 Task: Create a due date automation trigger when advanced on, on the tuesday of the week before a card is due add content with a name ending with resume at 11:00 AM.
Action: Mouse moved to (1109, 87)
Screenshot: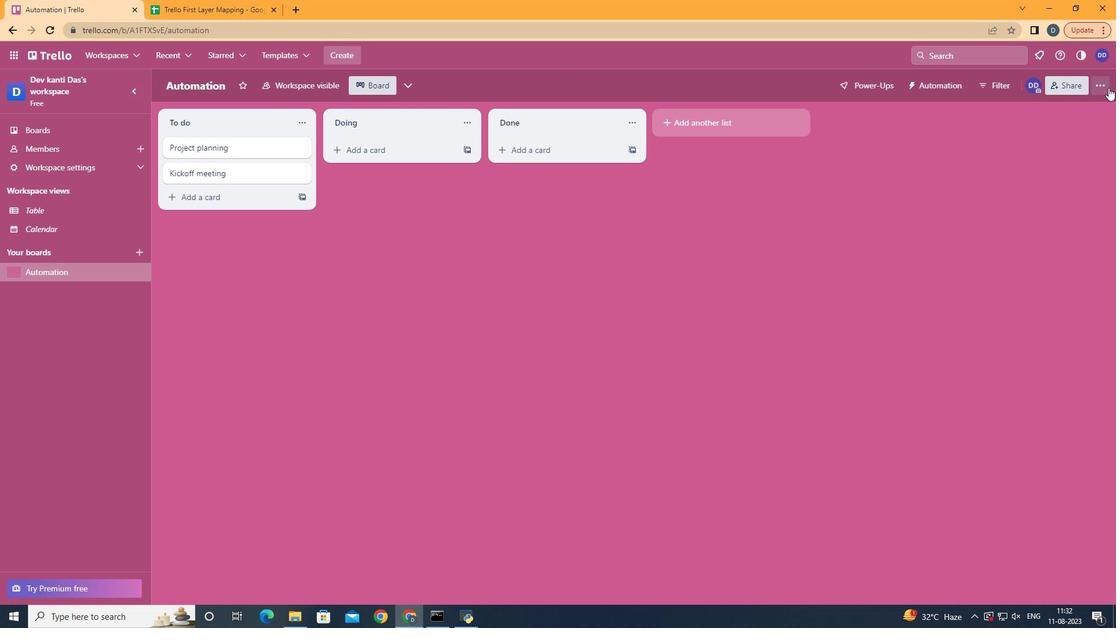 
Action: Mouse pressed left at (1109, 87)
Screenshot: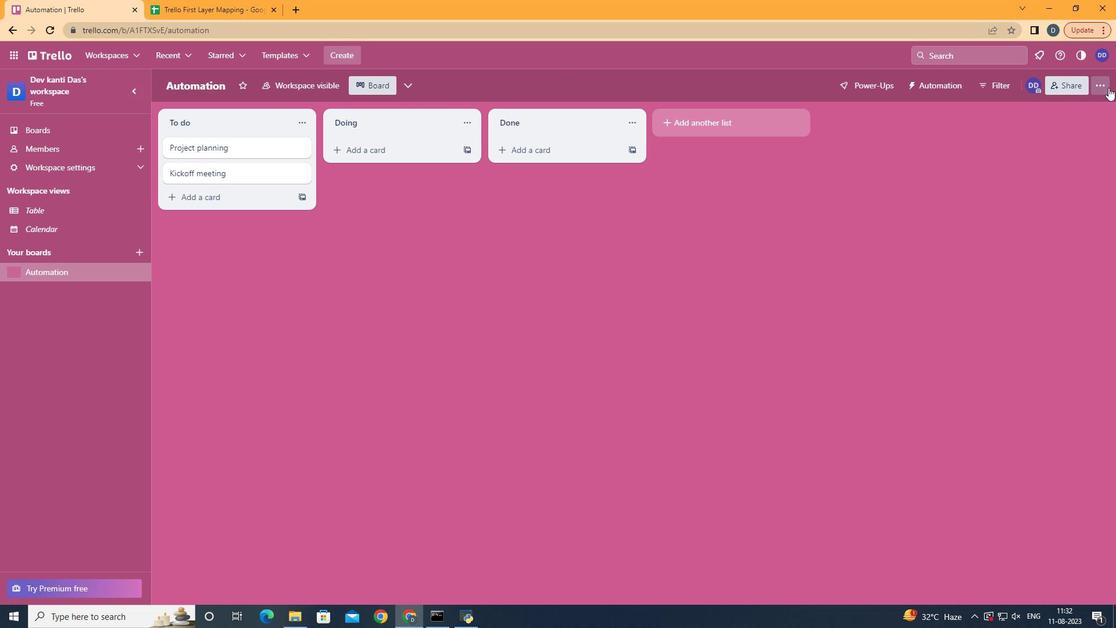 
Action: Mouse moved to (1050, 250)
Screenshot: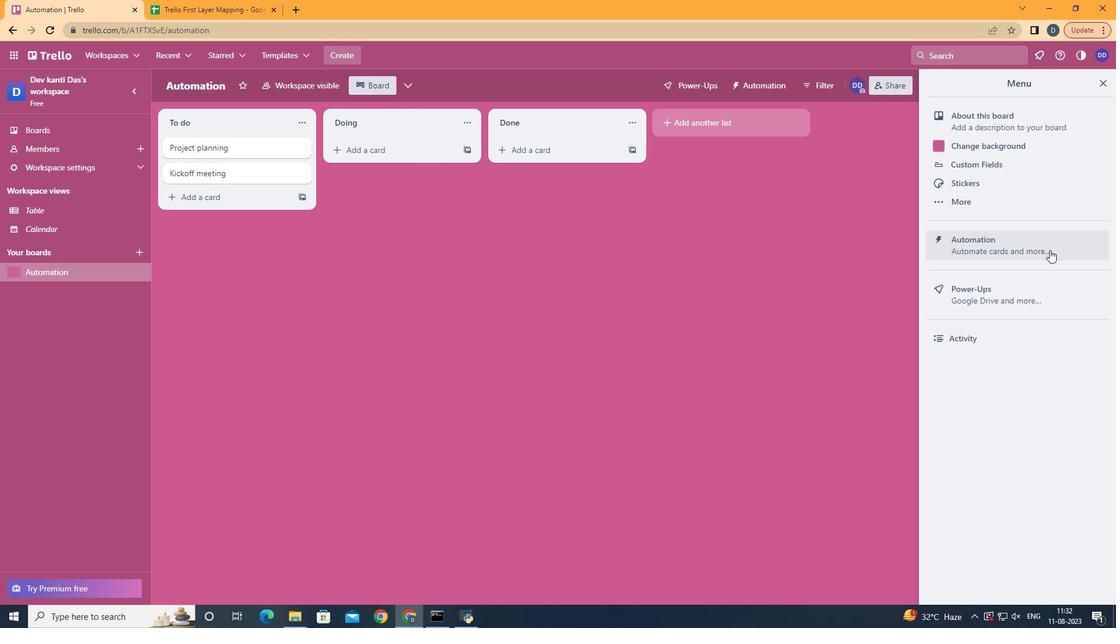 
Action: Mouse pressed left at (1050, 250)
Screenshot: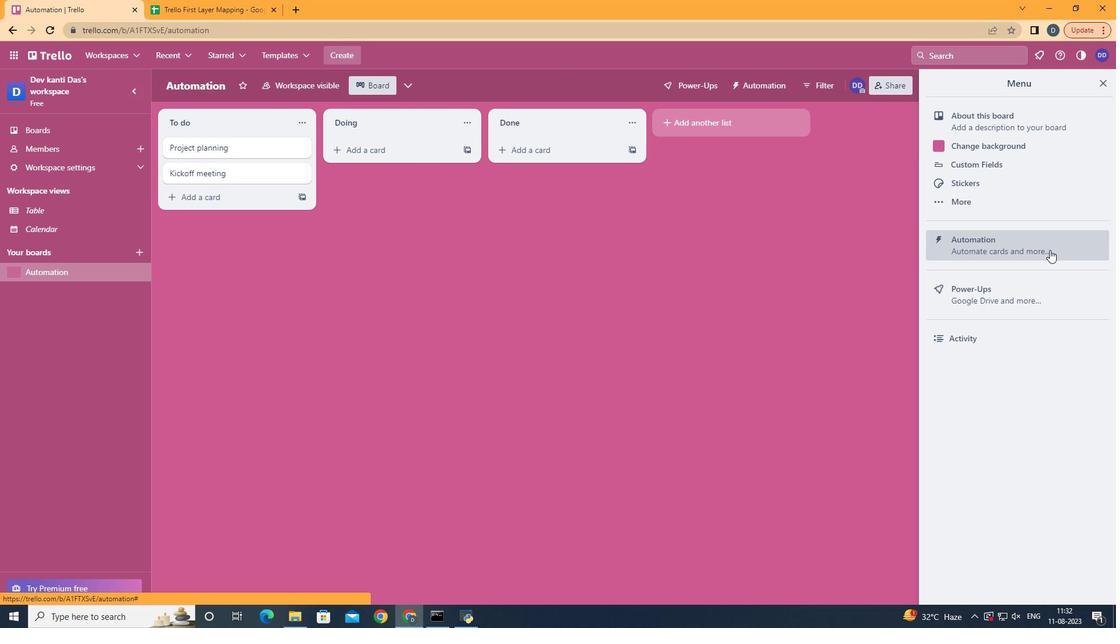 
Action: Mouse moved to (211, 239)
Screenshot: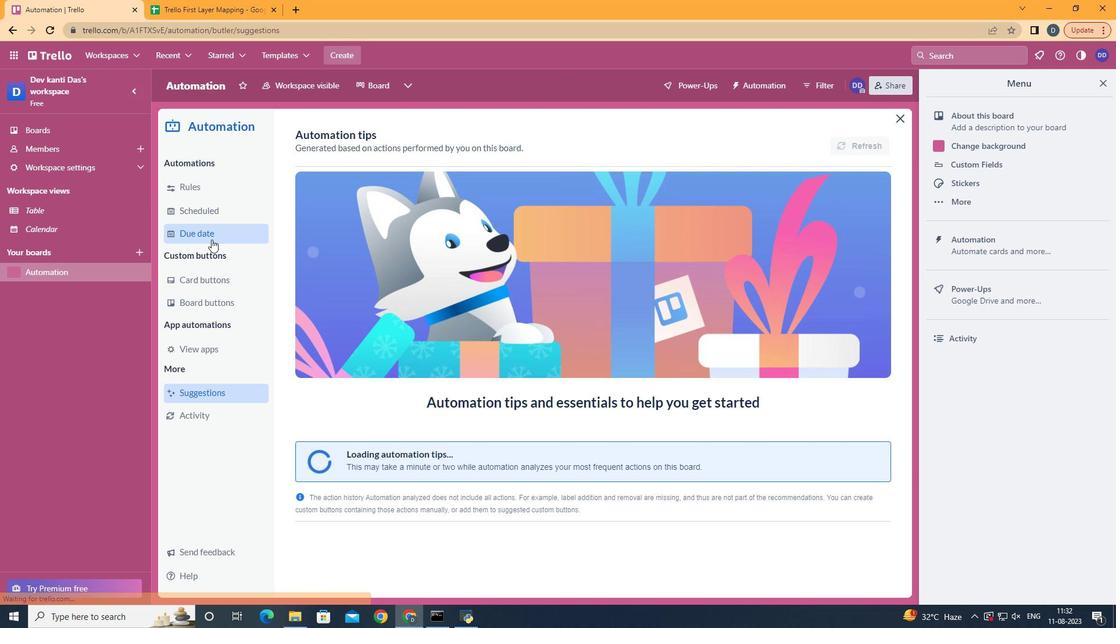 
Action: Mouse pressed left at (211, 239)
Screenshot: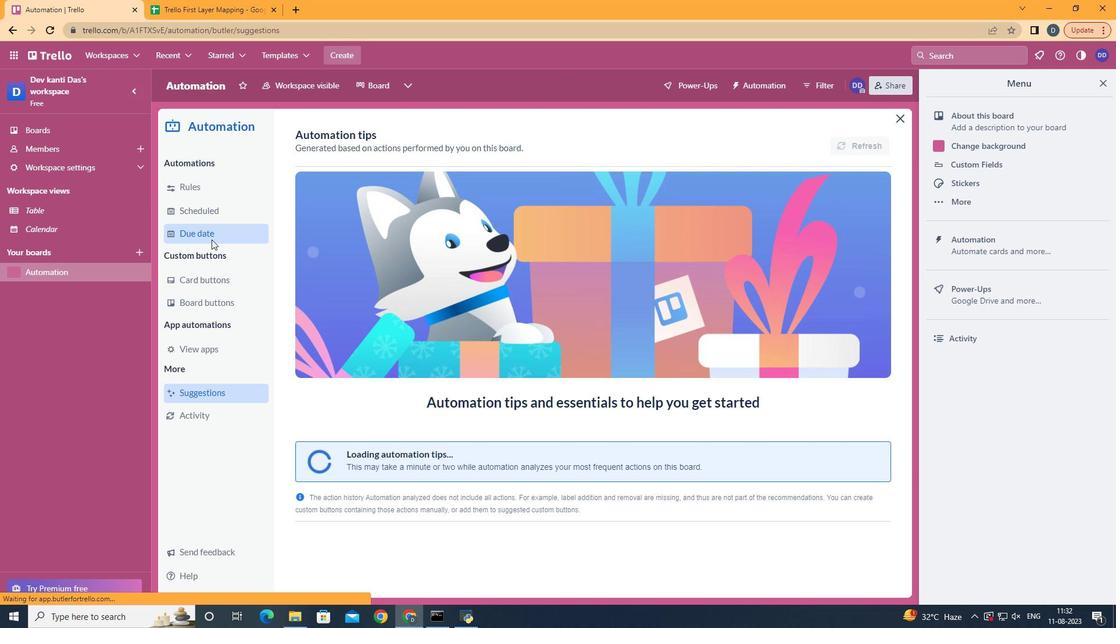 
Action: Mouse moved to (815, 137)
Screenshot: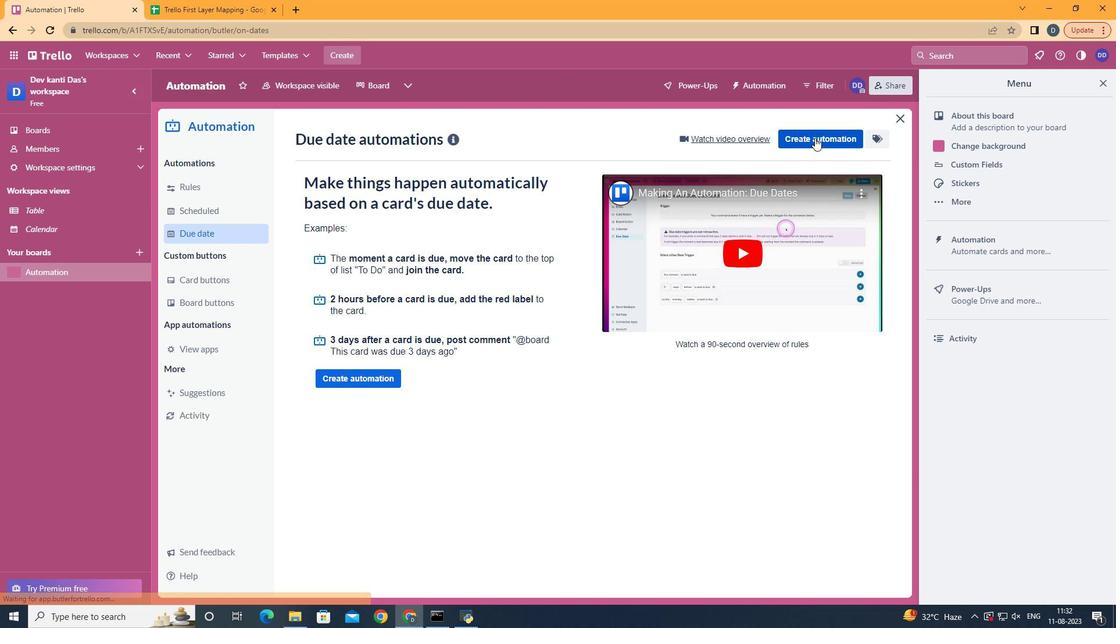 
Action: Mouse pressed left at (815, 137)
Screenshot: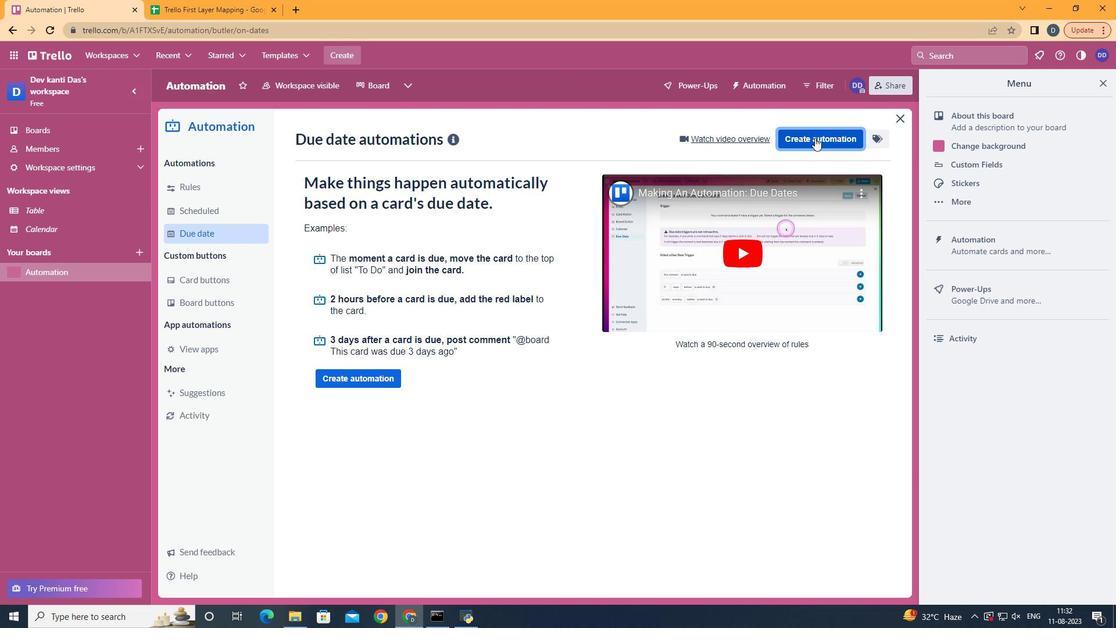 
Action: Mouse moved to (601, 254)
Screenshot: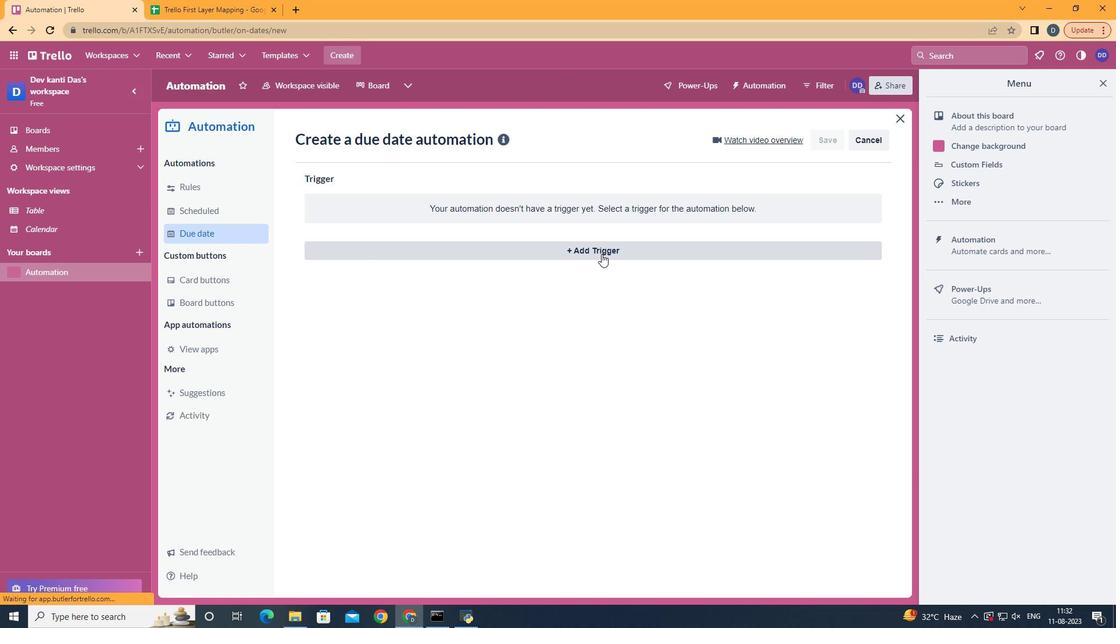 
Action: Mouse pressed left at (601, 254)
Screenshot: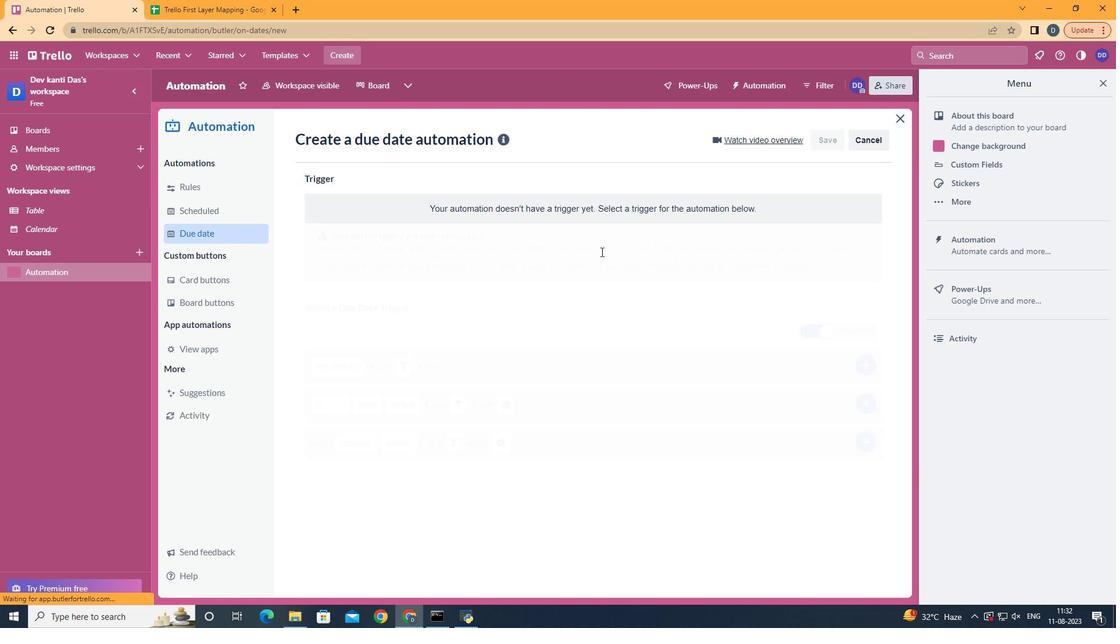 
Action: Mouse moved to (390, 330)
Screenshot: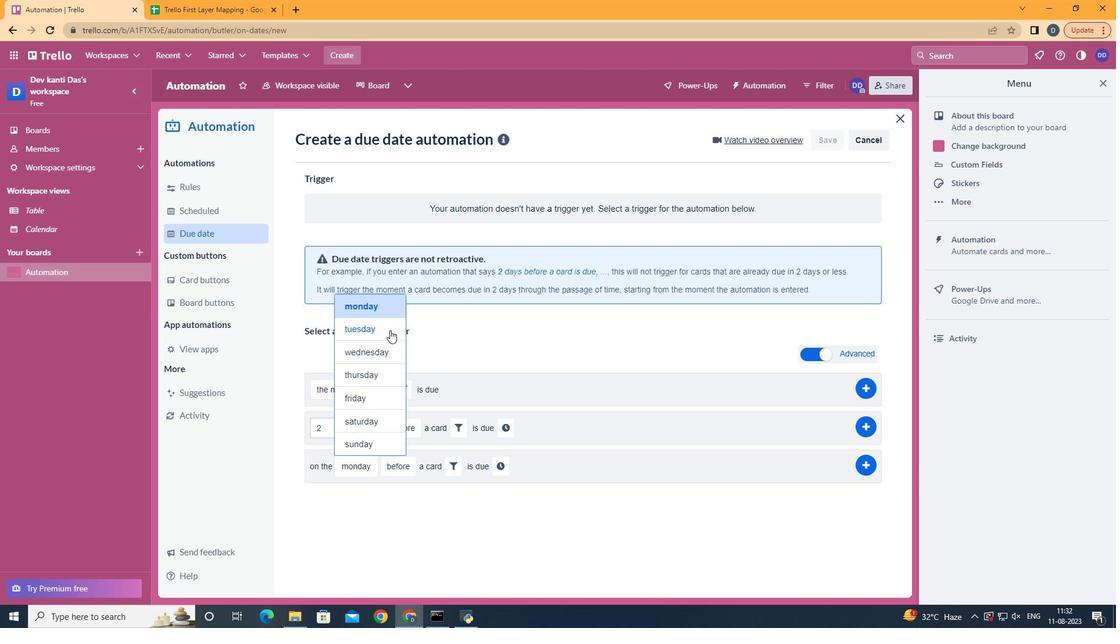 
Action: Mouse pressed left at (390, 330)
Screenshot: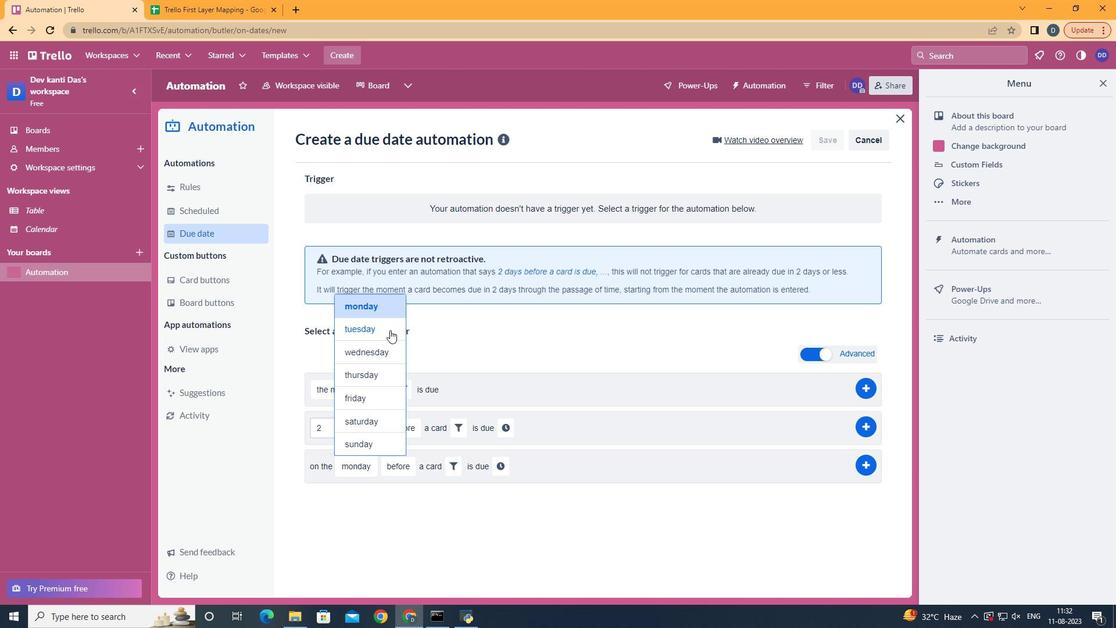 
Action: Mouse moved to (428, 562)
Screenshot: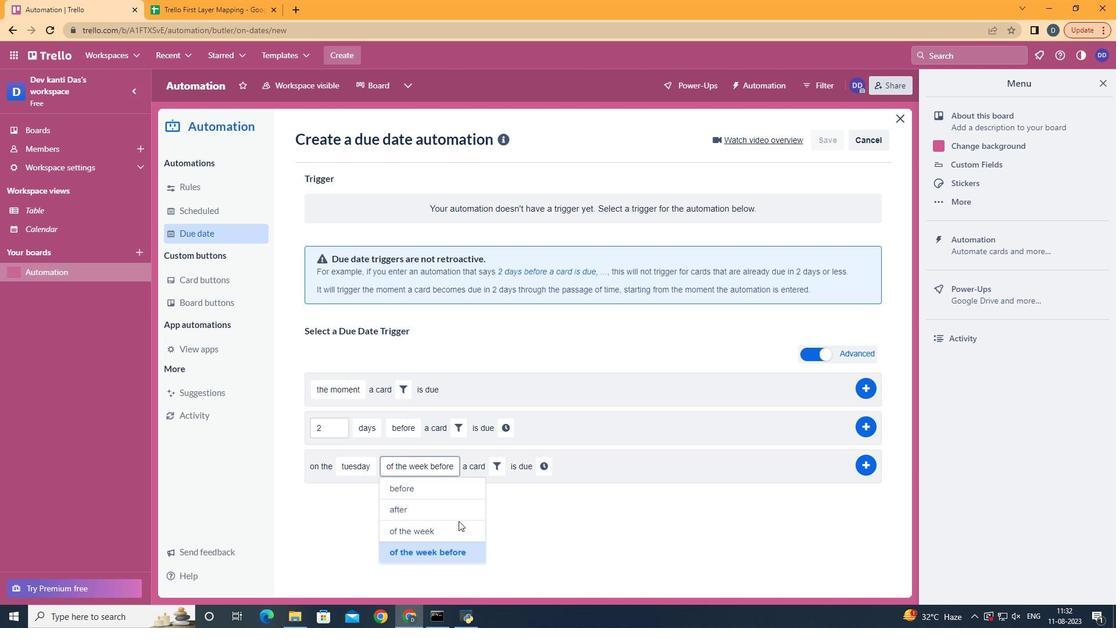 
Action: Mouse pressed left at (428, 562)
Screenshot: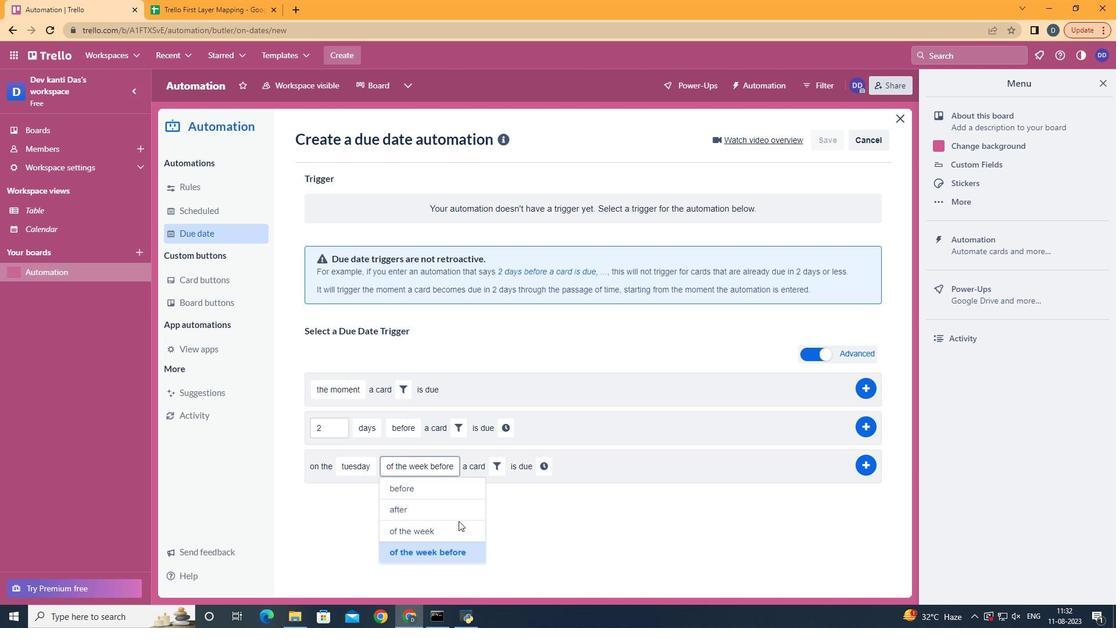 
Action: Mouse moved to (494, 462)
Screenshot: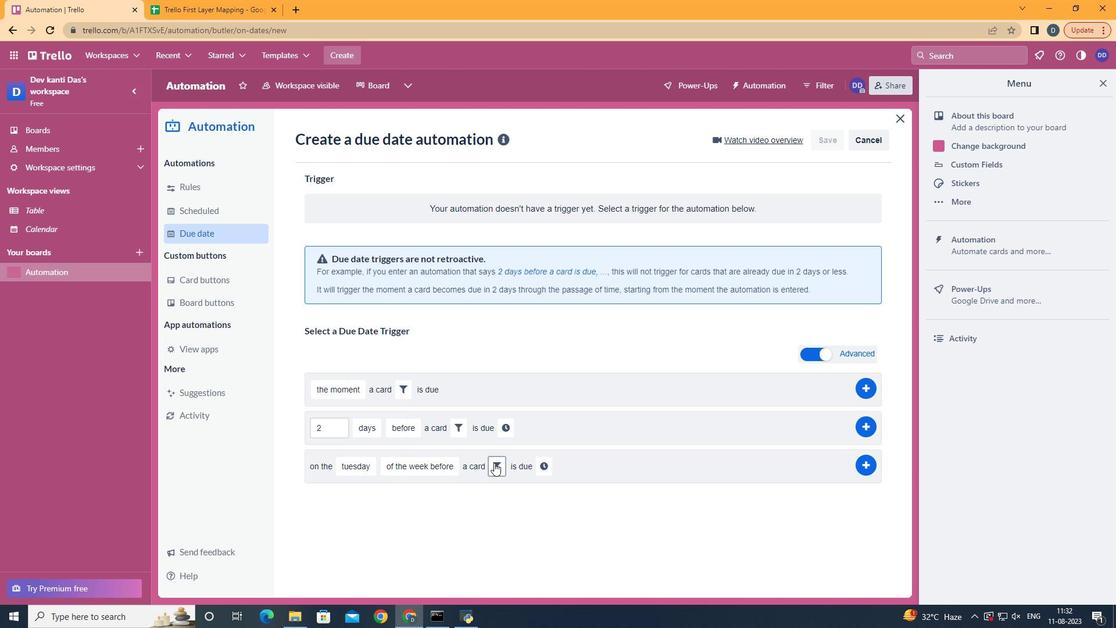 
Action: Mouse pressed left at (494, 462)
Screenshot: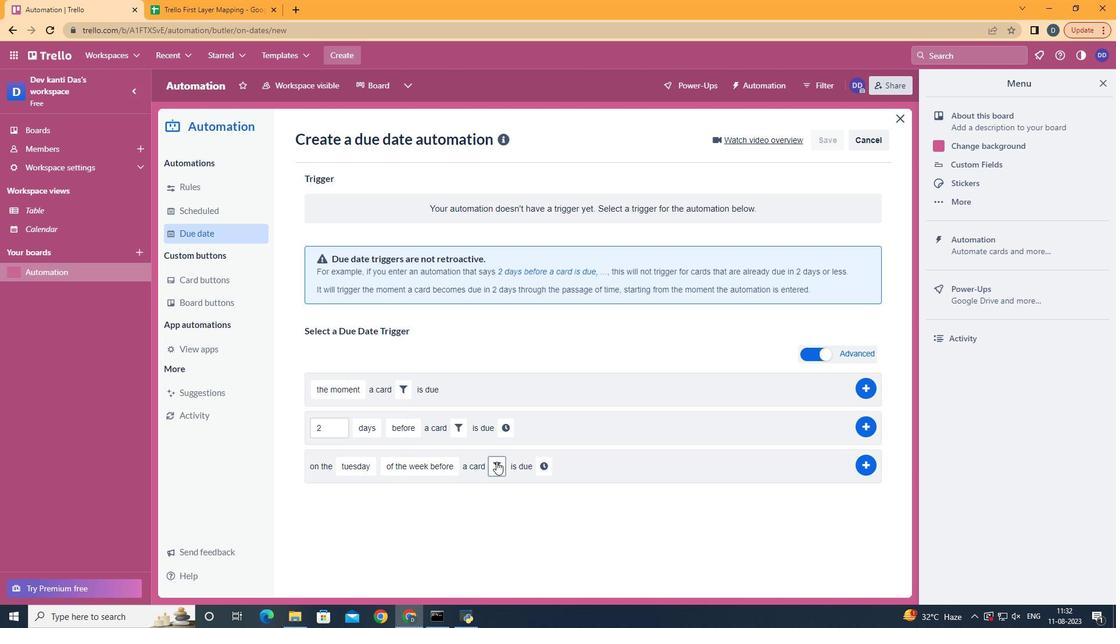 
Action: Mouse moved to (646, 501)
Screenshot: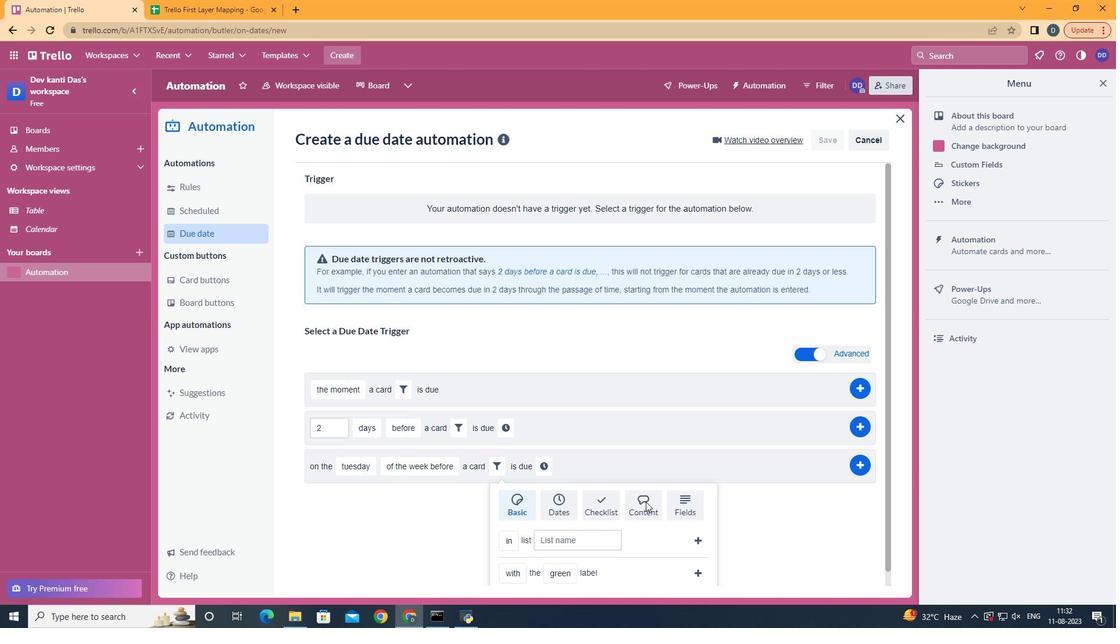 
Action: Mouse pressed left at (646, 501)
Screenshot: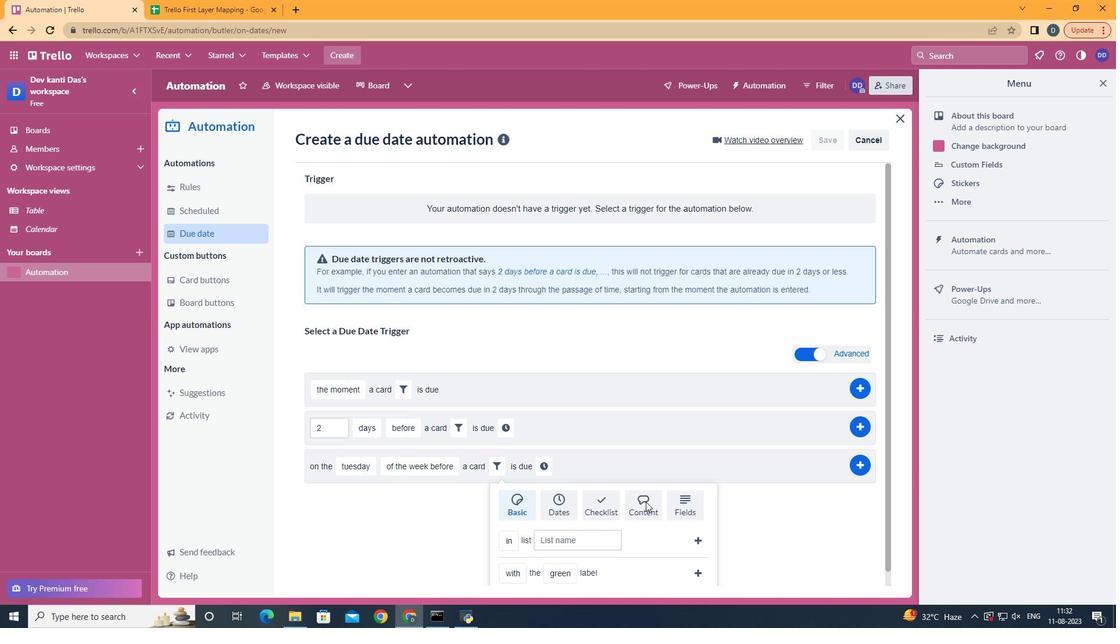 
Action: Mouse moved to (601, 428)
Screenshot: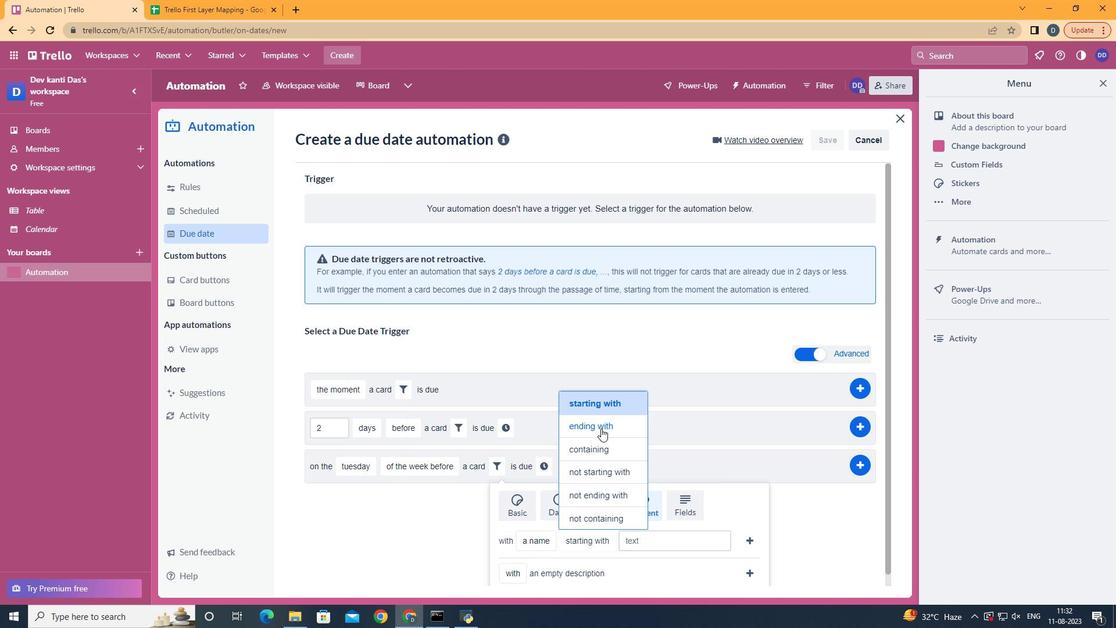 
Action: Mouse pressed left at (601, 428)
Screenshot: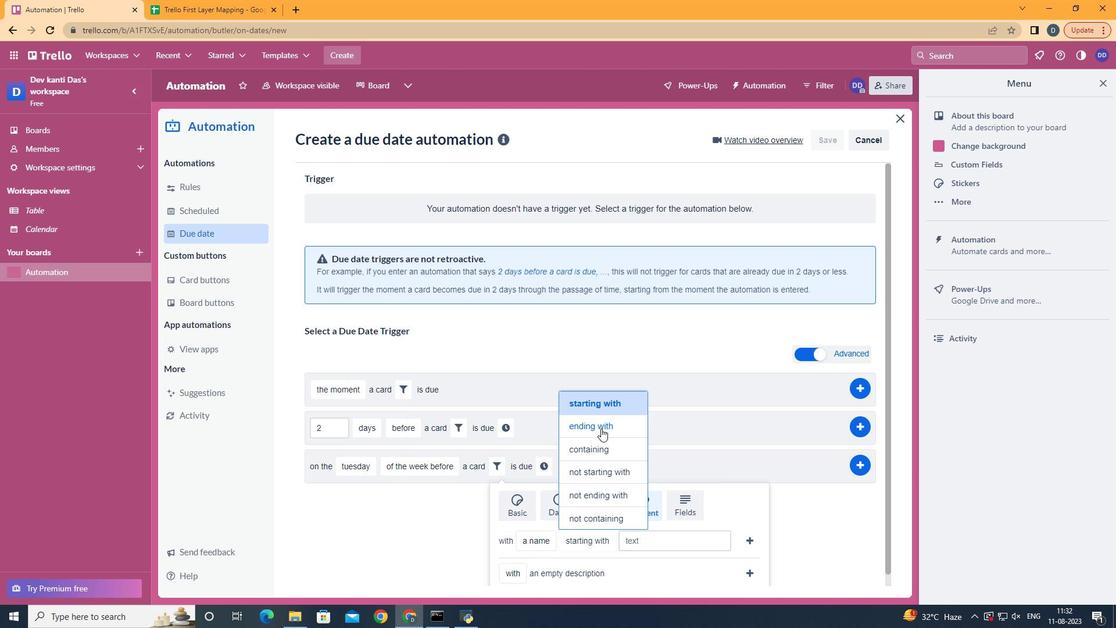 
Action: Mouse moved to (675, 530)
Screenshot: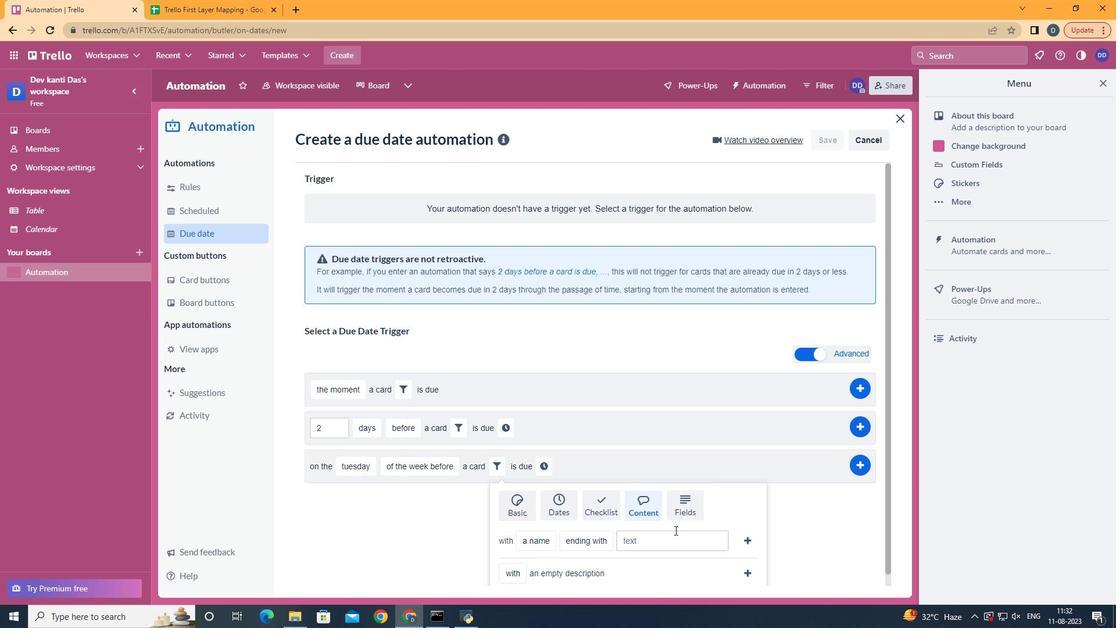
Action: Mouse pressed left at (675, 530)
Screenshot: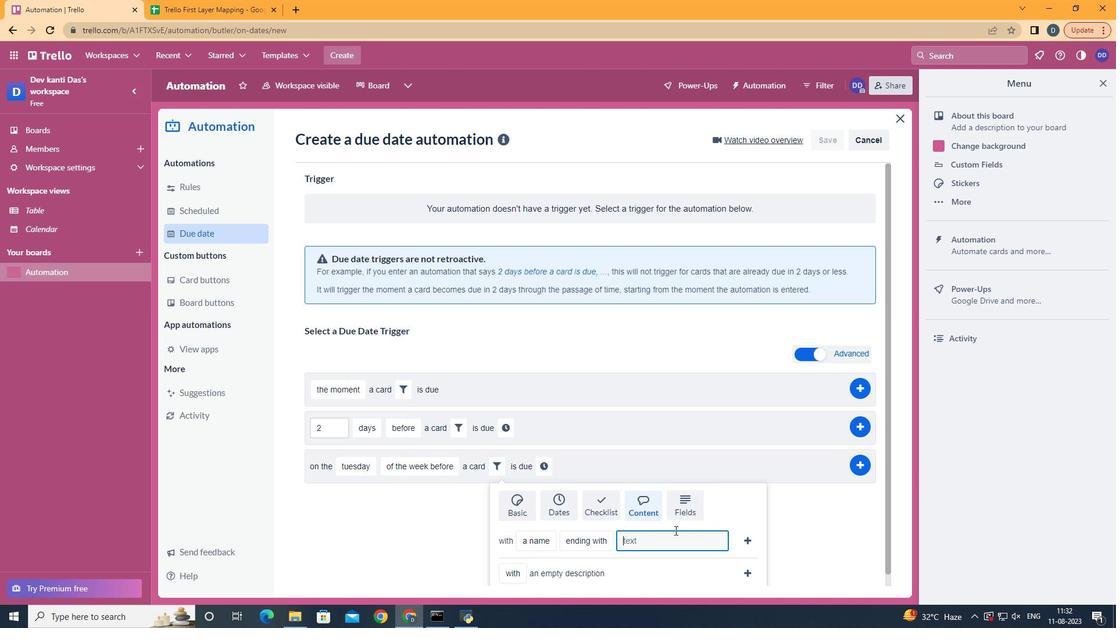 
Action: Key pressed resume
Screenshot: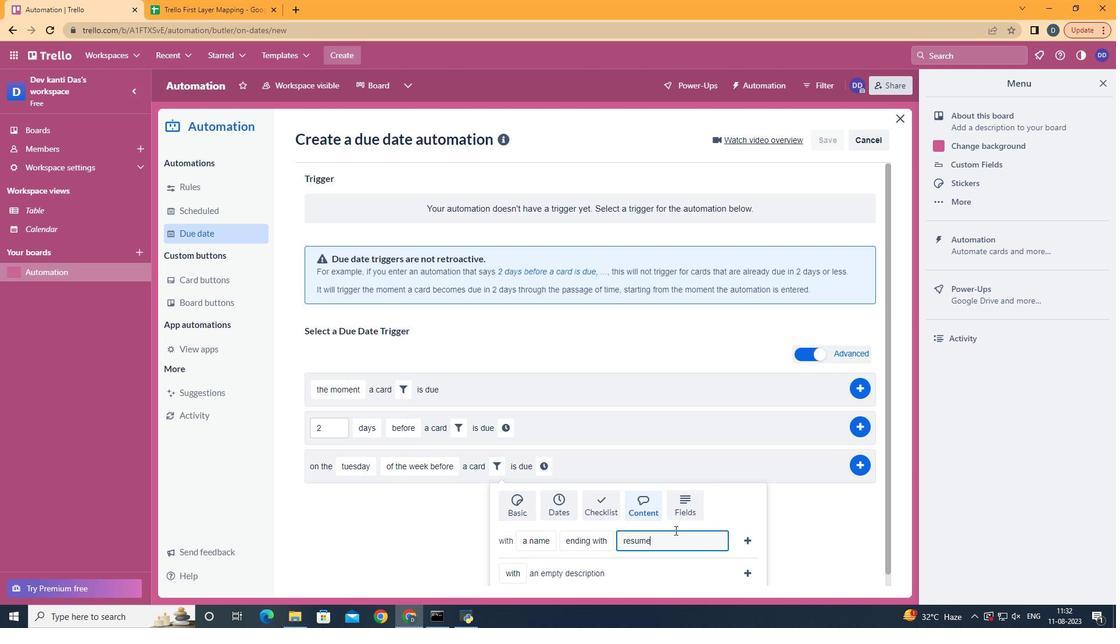 
Action: Mouse moved to (740, 541)
Screenshot: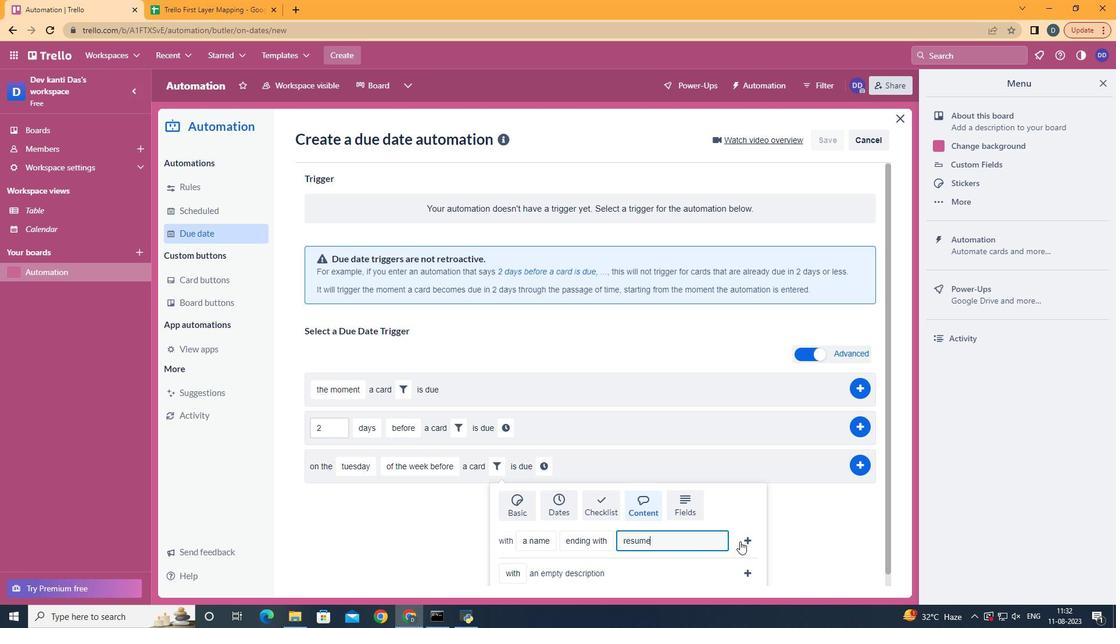 
Action: Mouse pressed left at (740, 541)
Screenshot: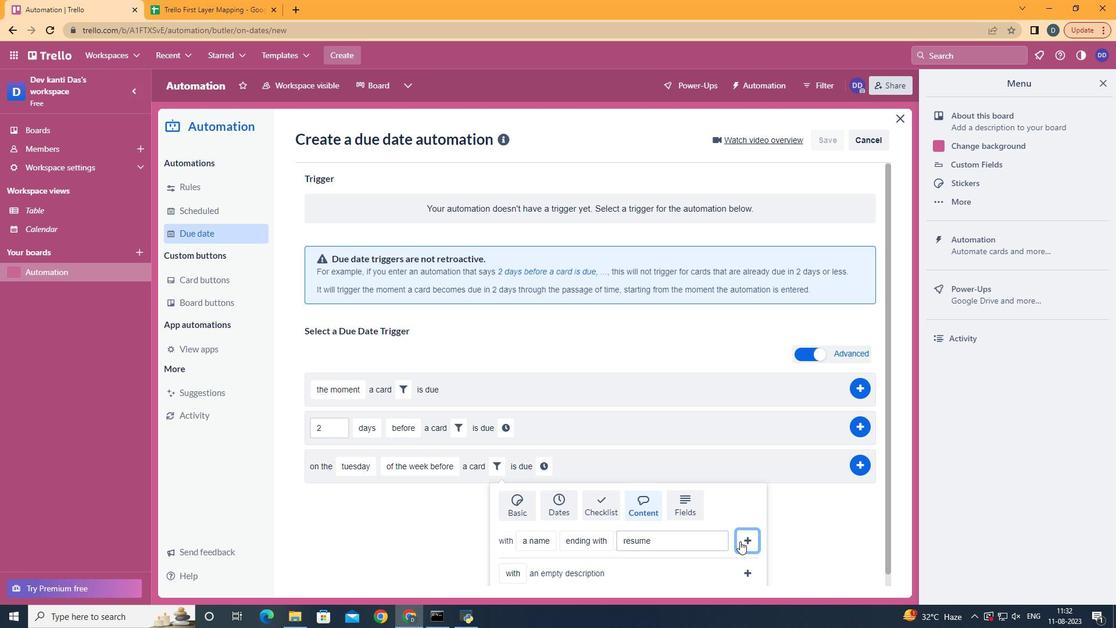 
Action: Mouse moved to (690, 459)
Screenshot: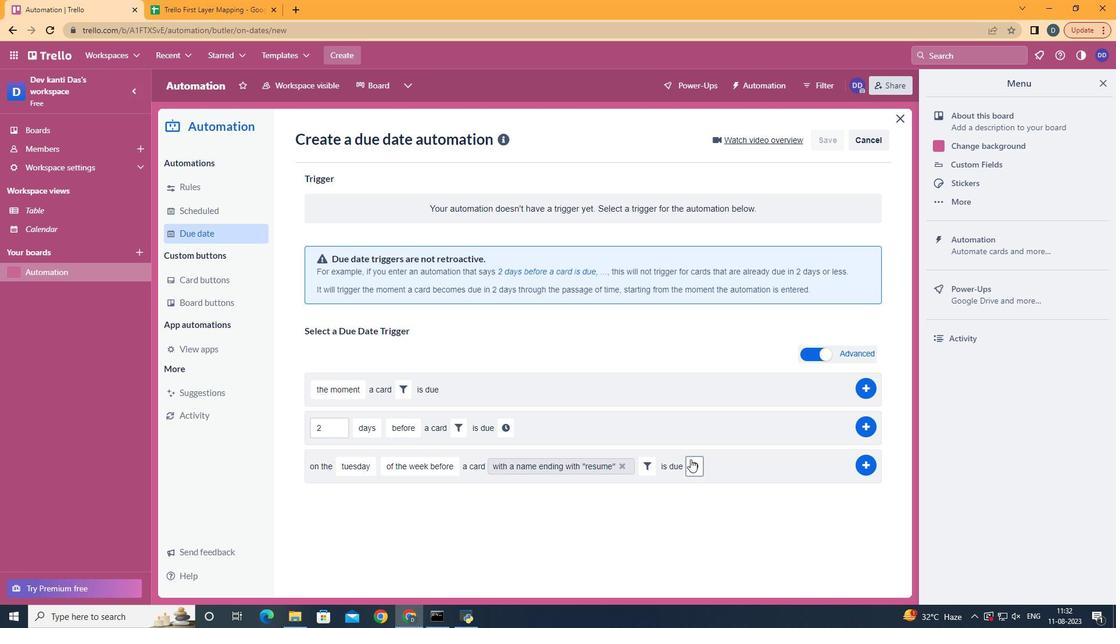 
Action: Mouse pressed left at (690, 459)
Screenshot: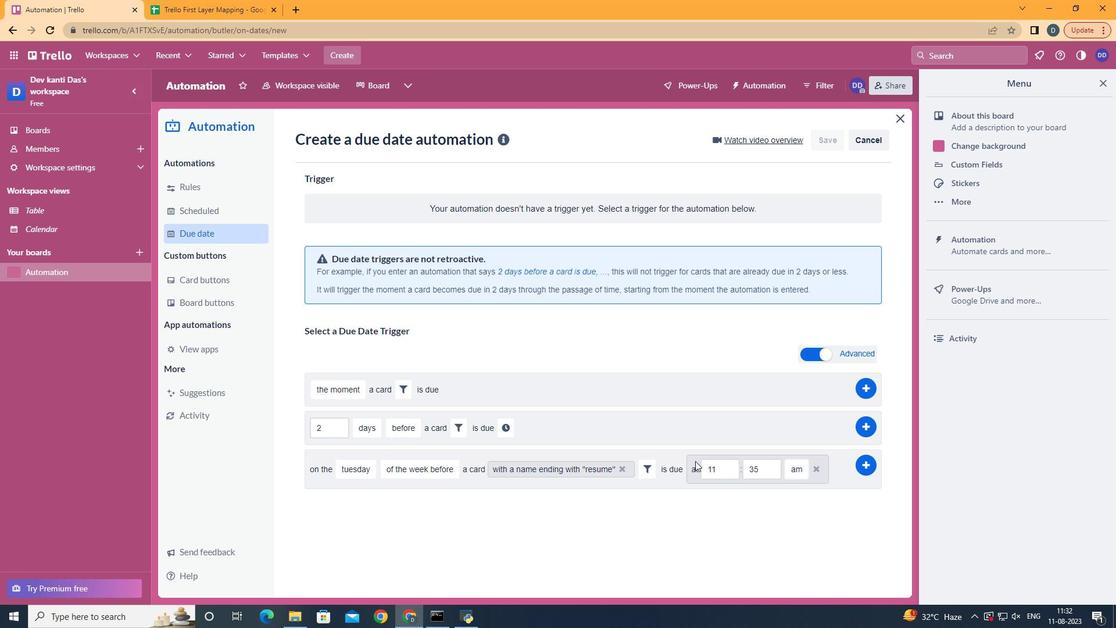 
Action: Mouse moved to (771, 473)
Screenshot: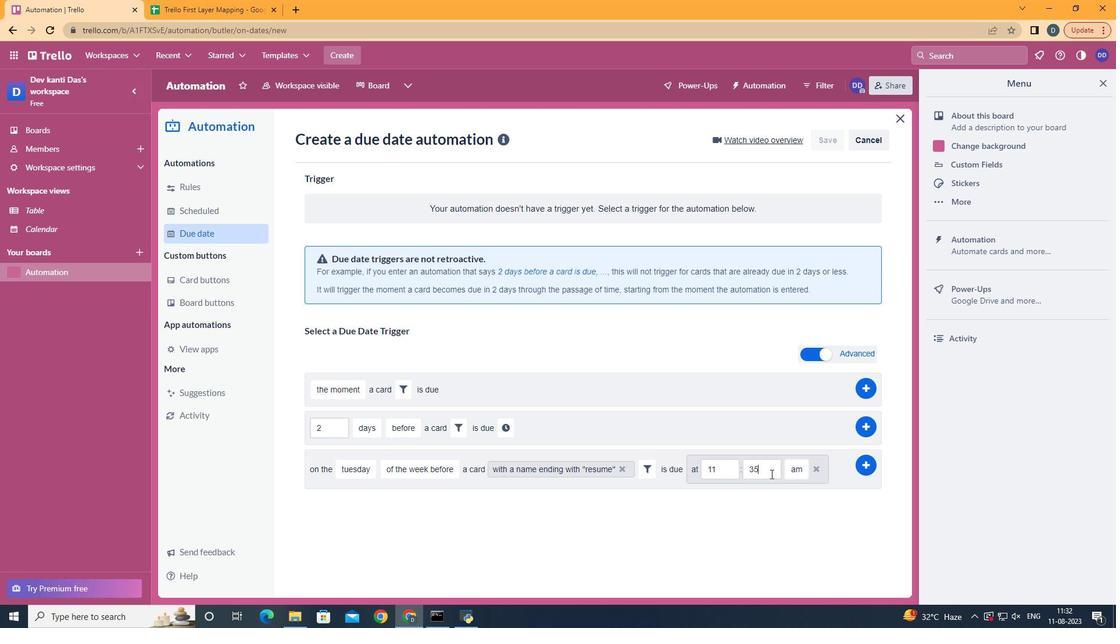 
Action: Mouse pressed left at (771, 473)
Screenshot: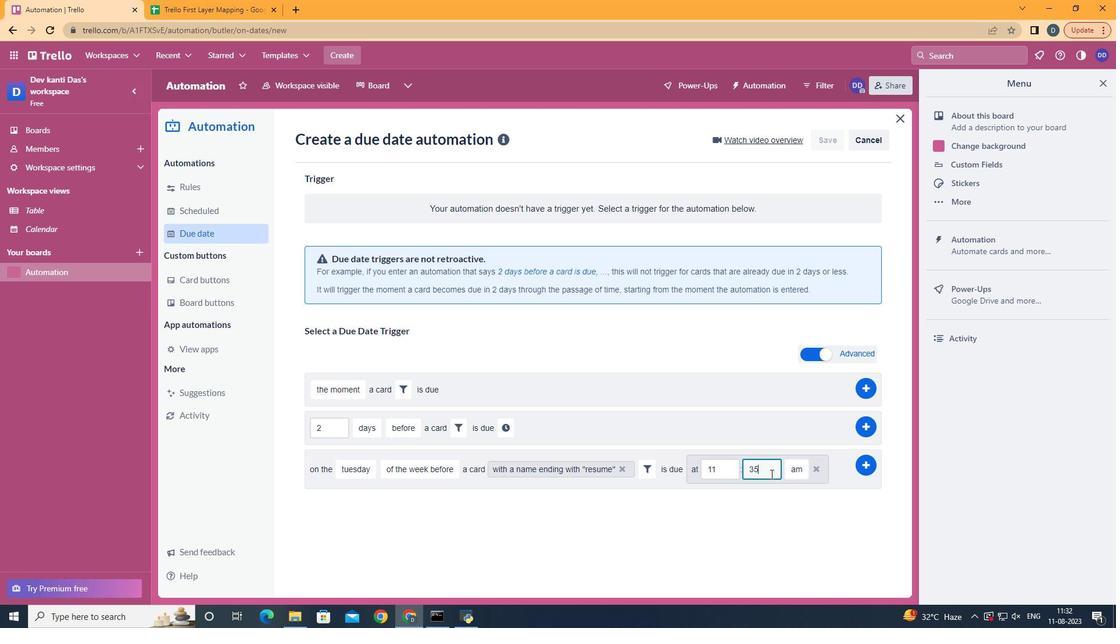 
Action: Key pressed <Key.backspace><Key.backspace>00
Screenshot: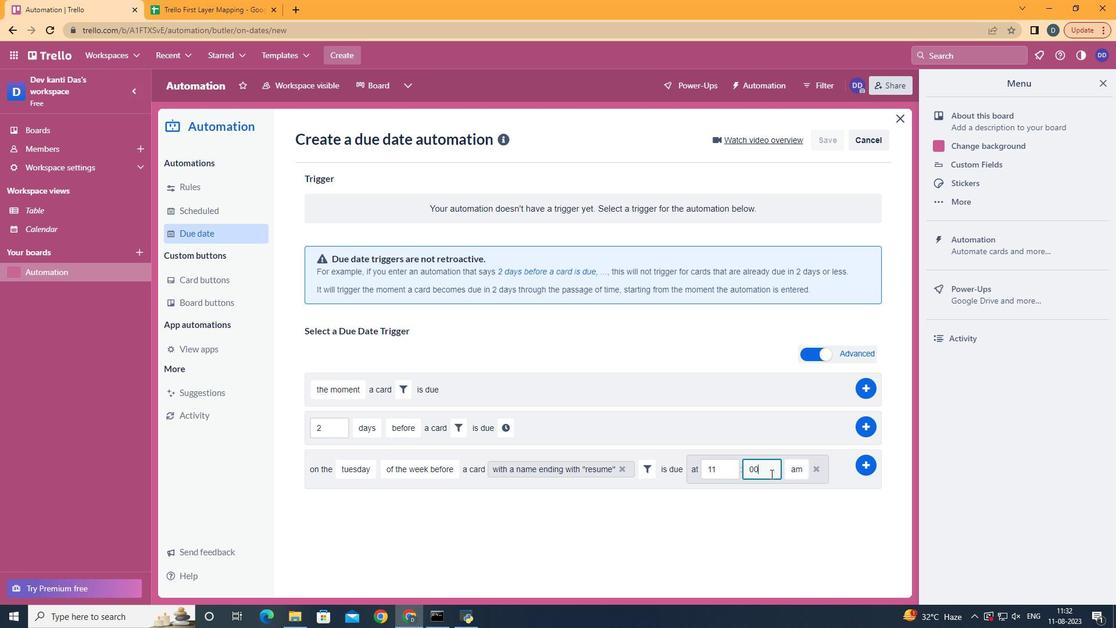 
Action: Mouse moved to (867, 462)
Screenshot: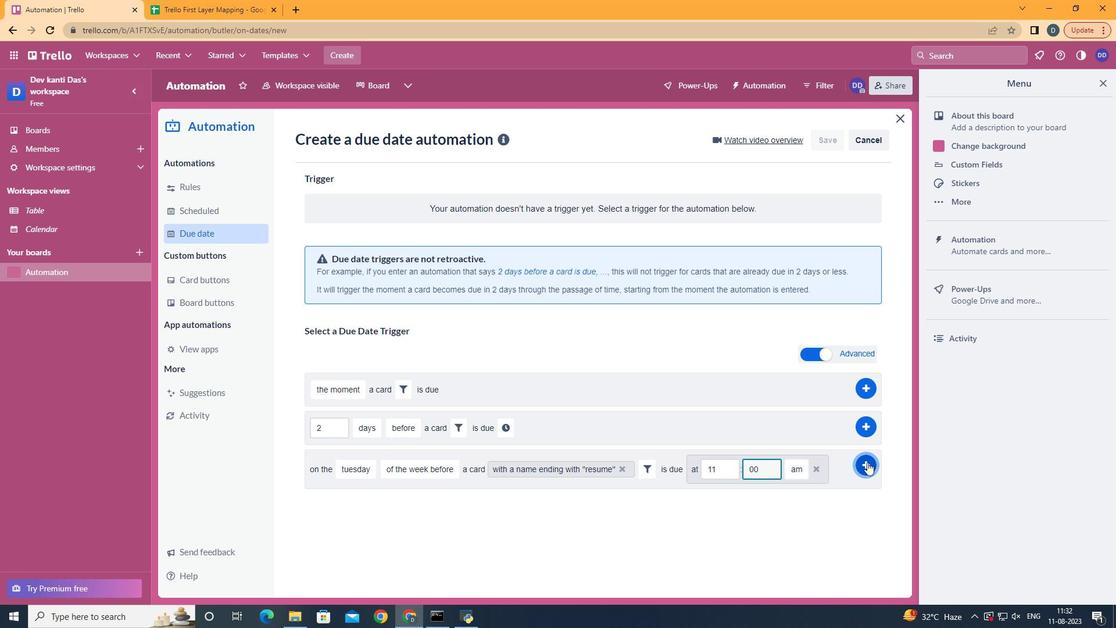 
Action: Mouse pressed left at (867, 462)
Screenshot: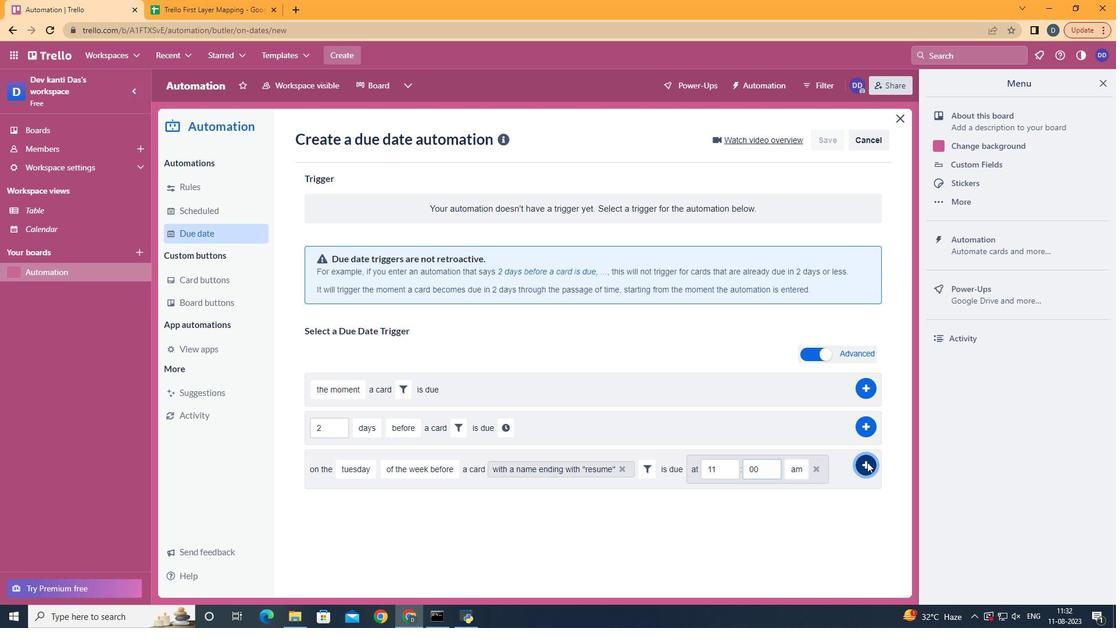 
